 Task: Create a due date automation trigger when advanced on, on the tuesday before a card is due add dates due next week at 11:00 AM.
Action: Mouse moved to (1037, 75)
Screenshot: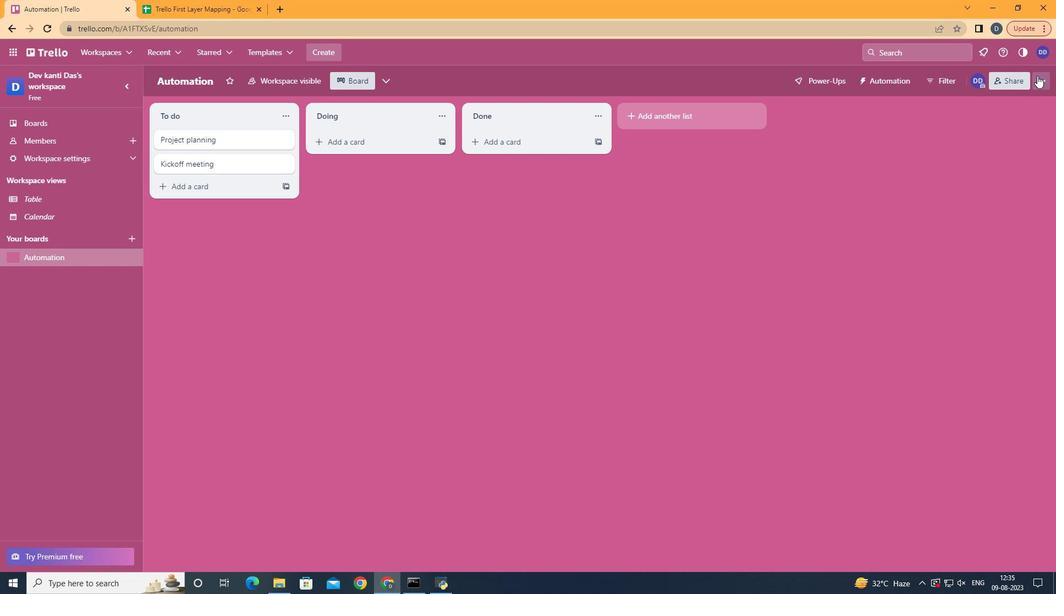 
Action: Mouse pressed left at (1037, 75)
Screenshot: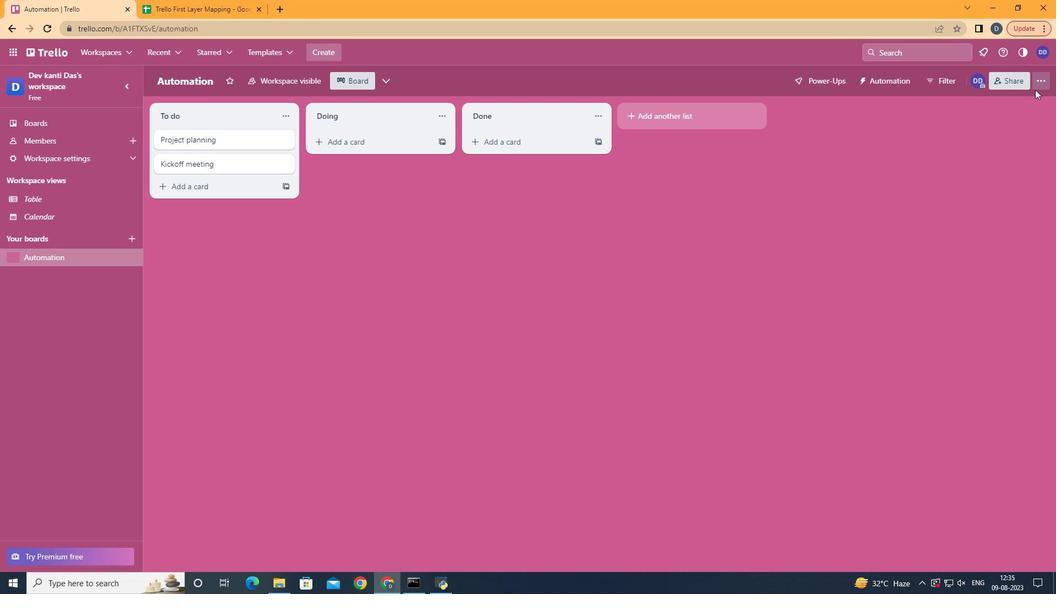 
Action: Mouse moved to (907, 245)
Screenshot: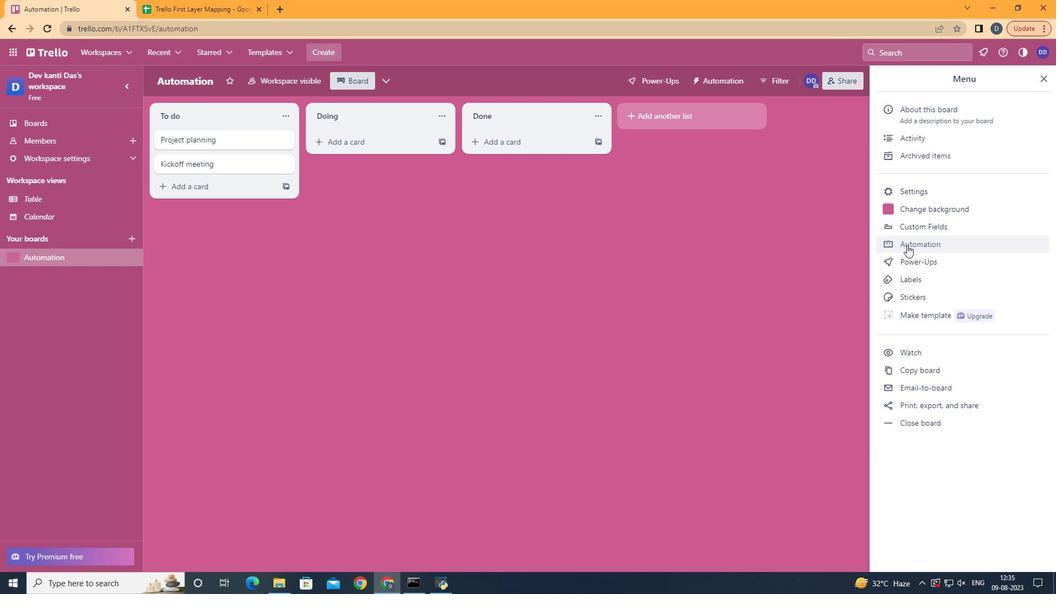 
Action: Mouse pressed left at (907, 245)
Screenshot: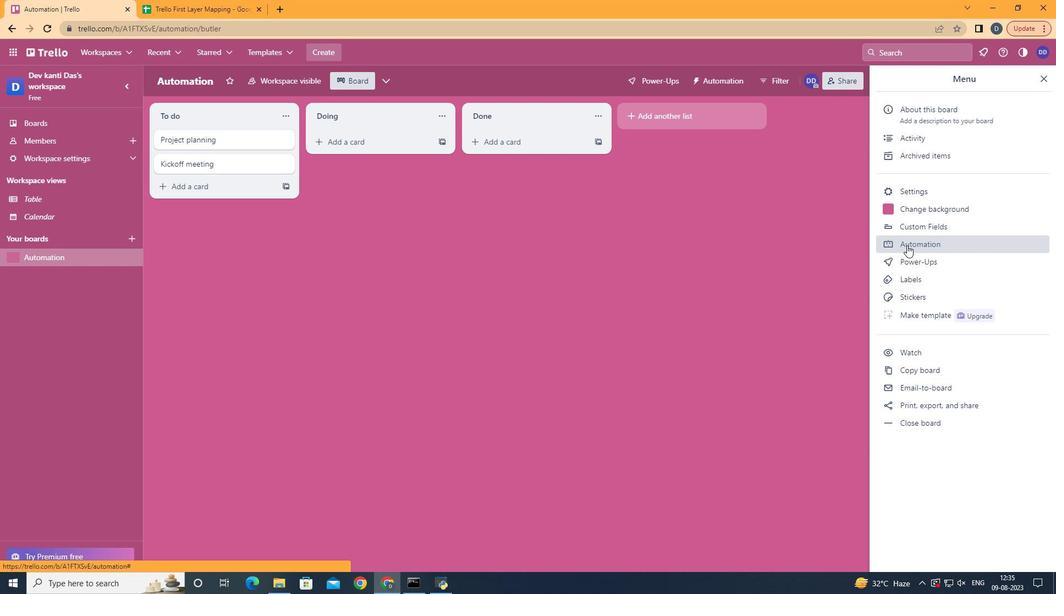 
Action: Mouse moved to (193, 221)
Screenshot: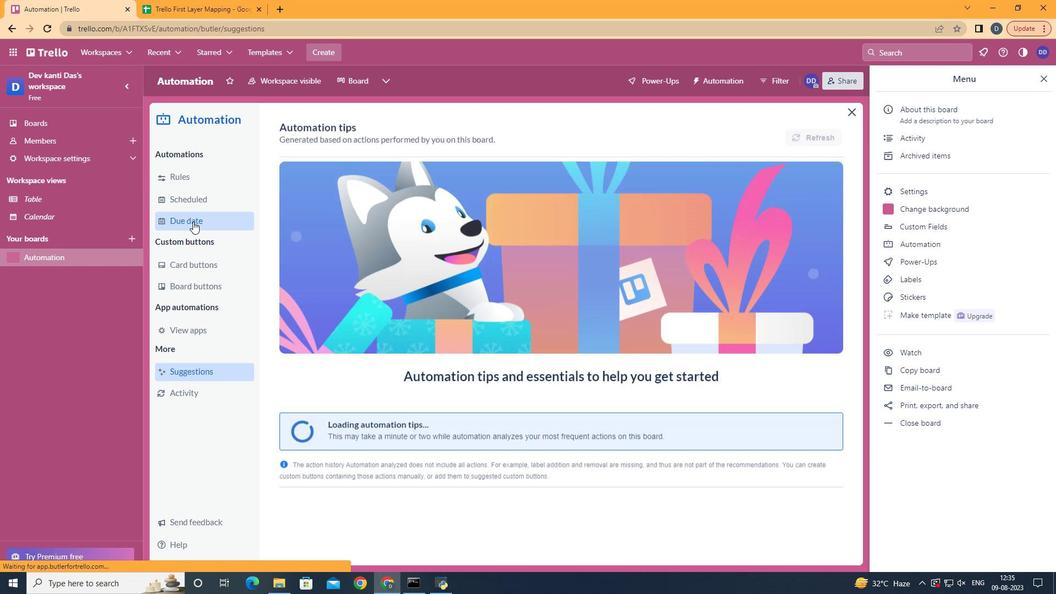 
Action: Mouse pressed left at (193, 221)
Screenshot: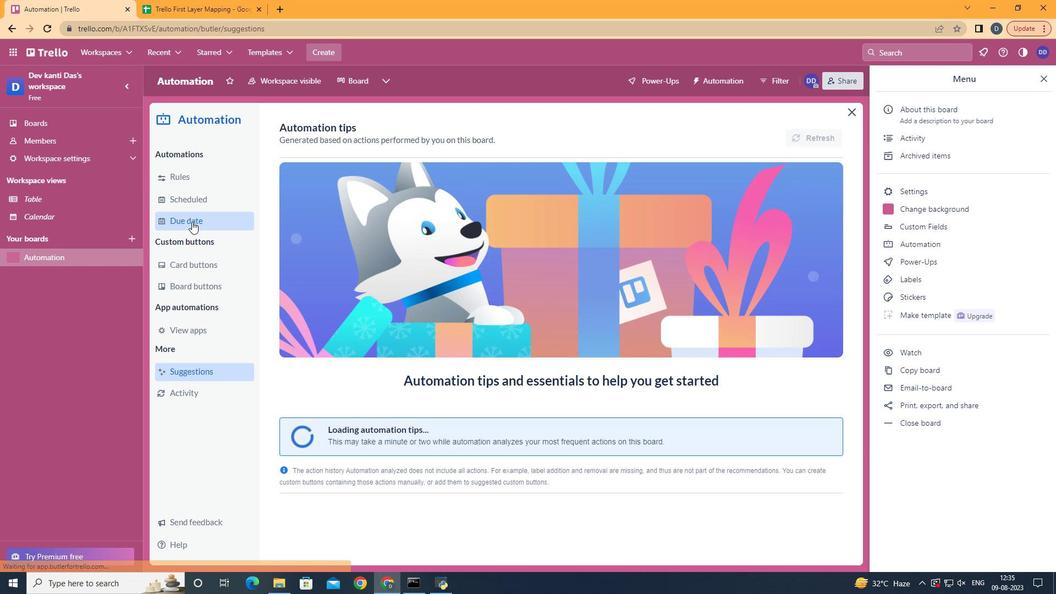 
Action: Mouse moved to (764, 130)
Screenshot: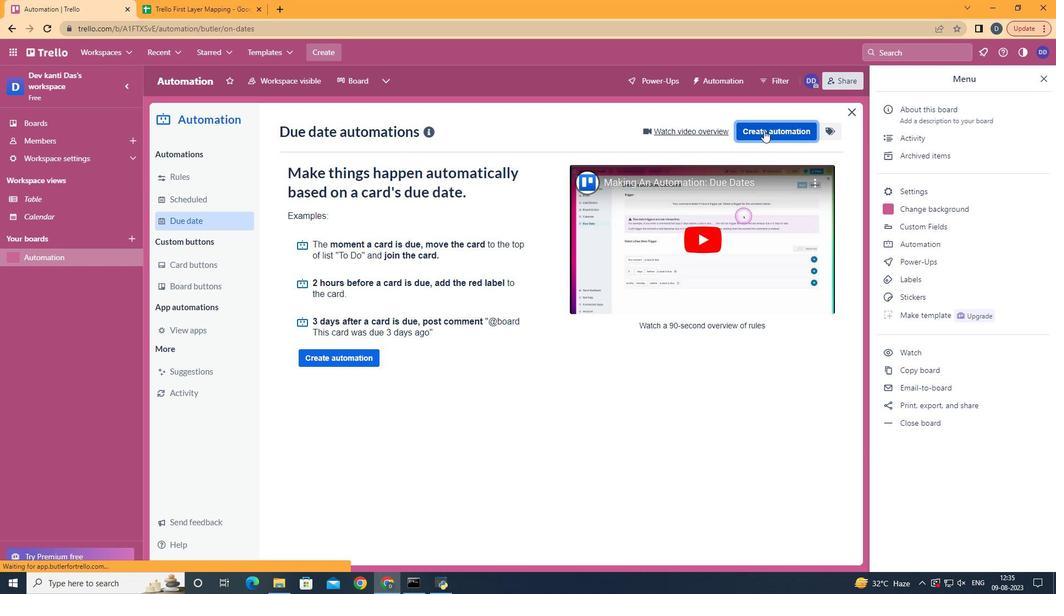 
Action: Mouse pressed left at (764, 130)
Screenshot: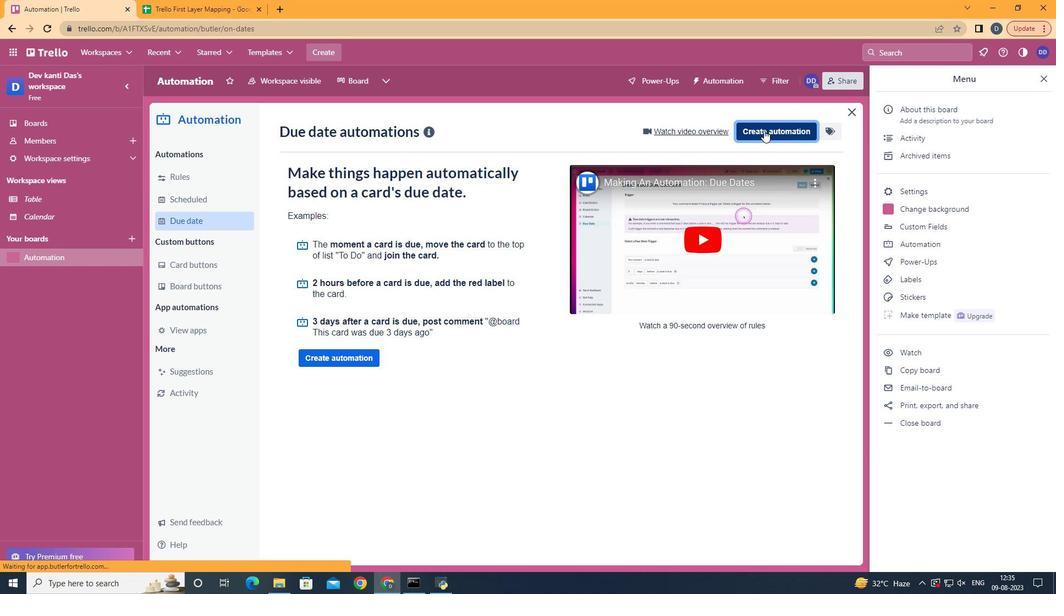 
Action: Mouse moved to (558, 234)
Screenshot: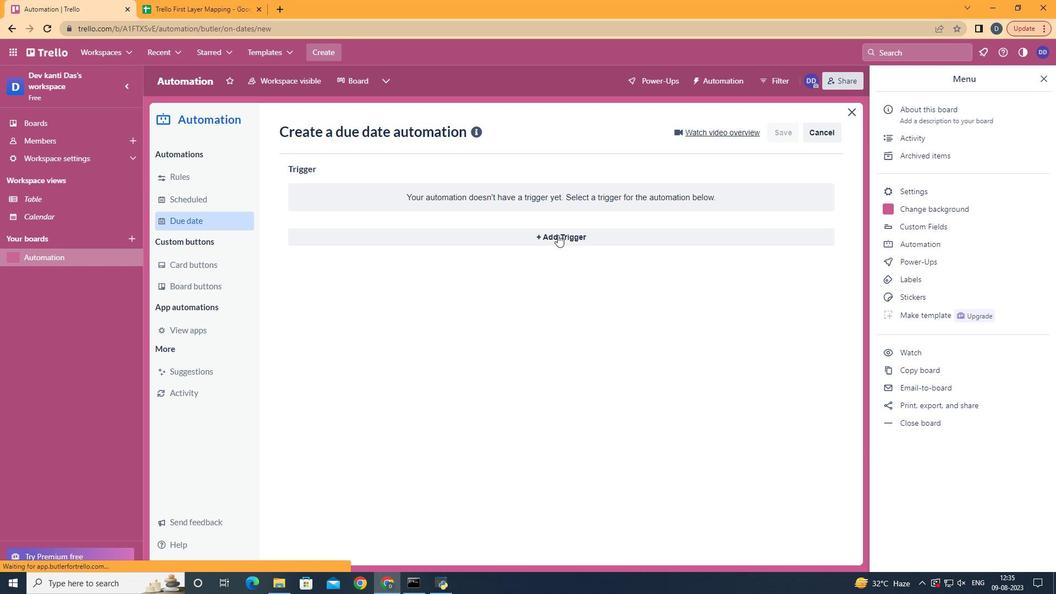 
Action: Mouse pressed left at (558, 234)
Screenshot: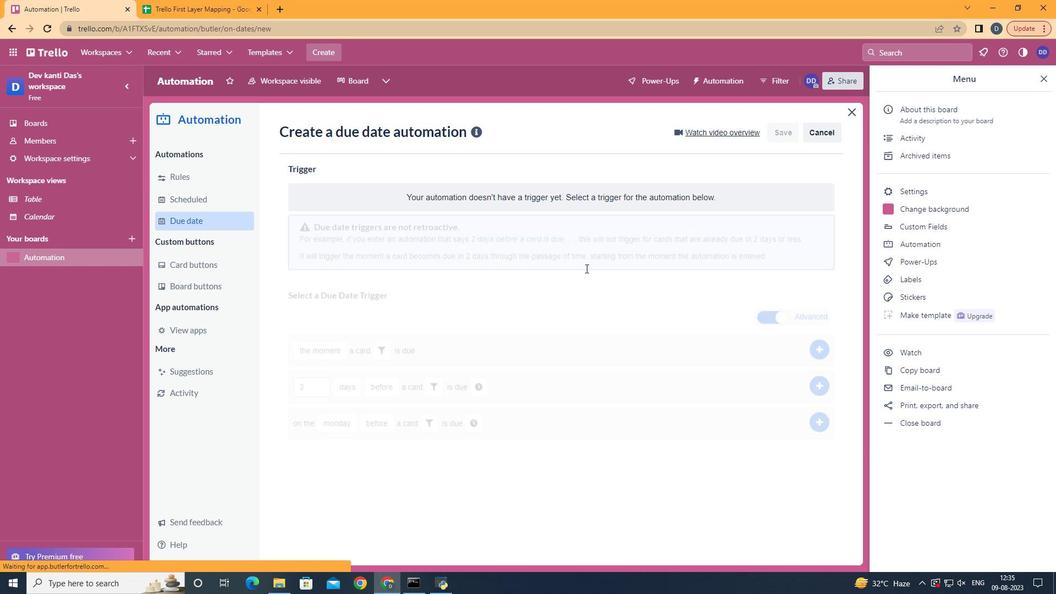 
Action: Mouse moved to (355, 311)
Screenshot: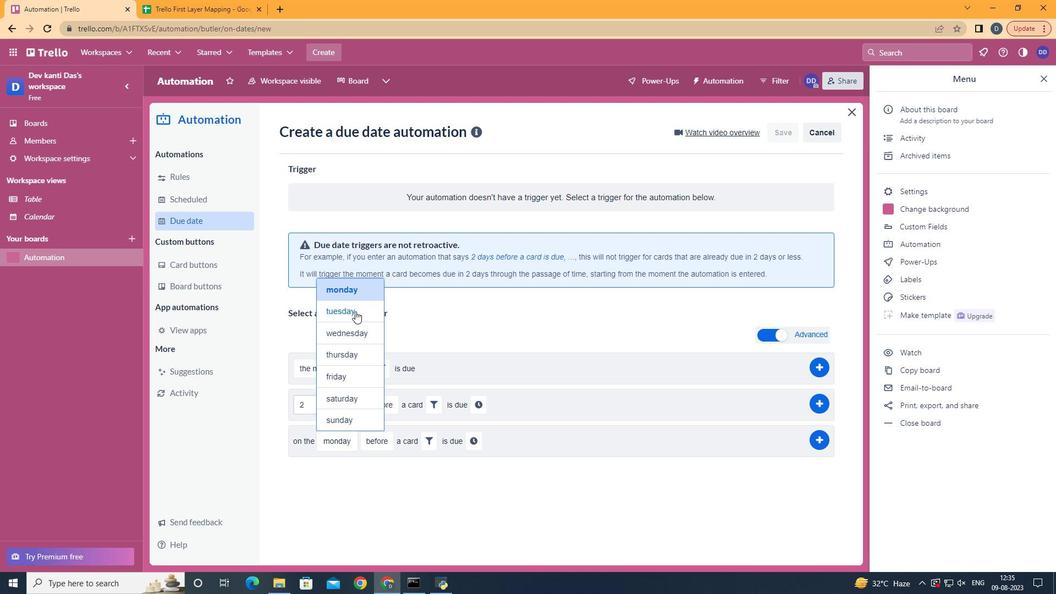 
Action: Mouse pressed left at (355, 311)
Screenshot: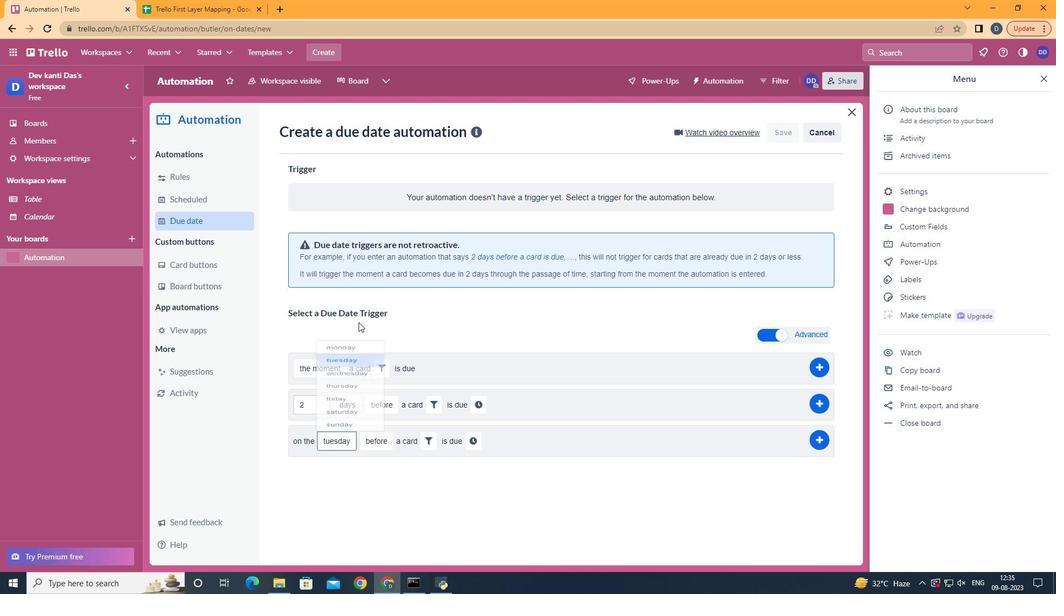 
Action: Mouse moved to (382, 460)
Screenshot: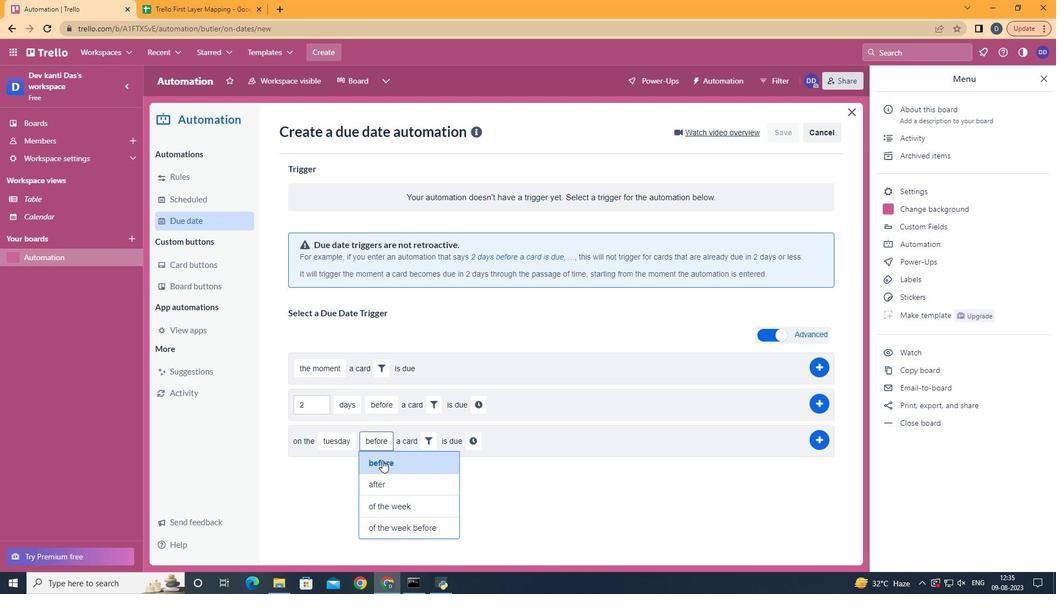
Action: Mouse pressed left at (382, 460)
Screenshot: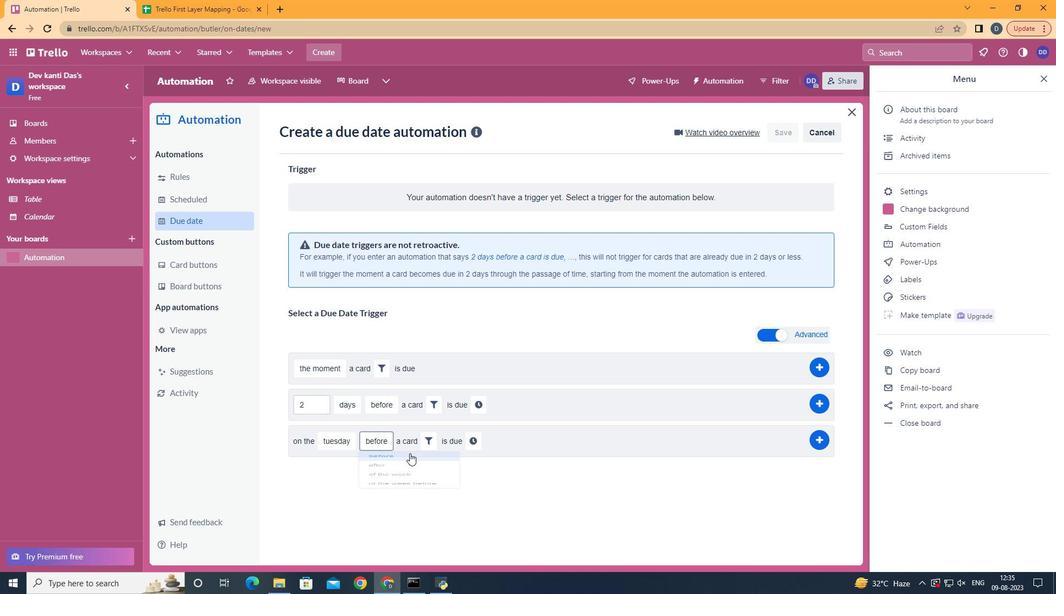 
Action: Mouse moved to (431, 440)
Screenshot: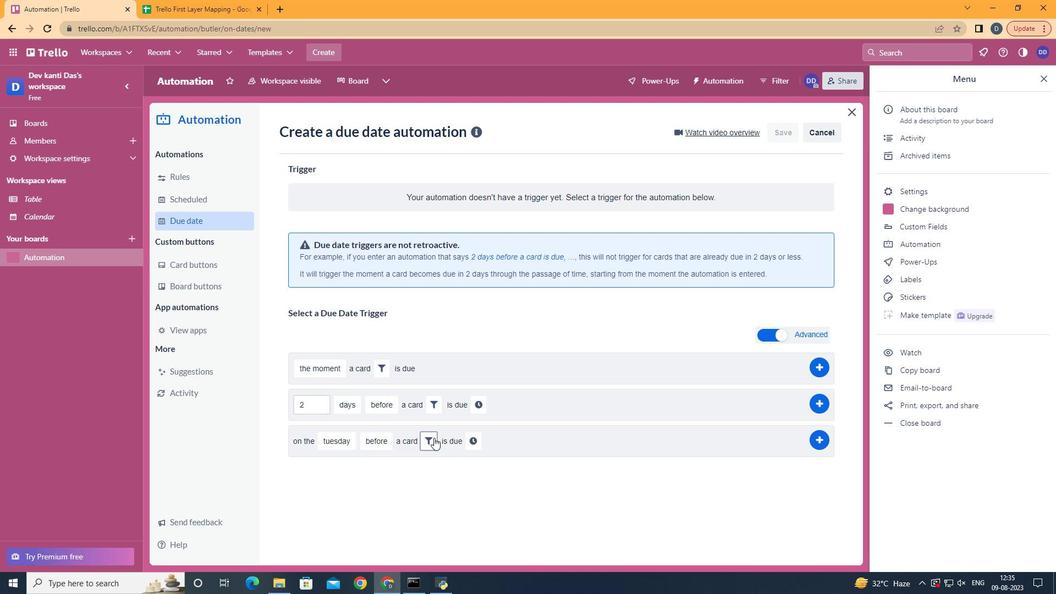
Action: Mouse pressed left at (431, 440)
Screenshot: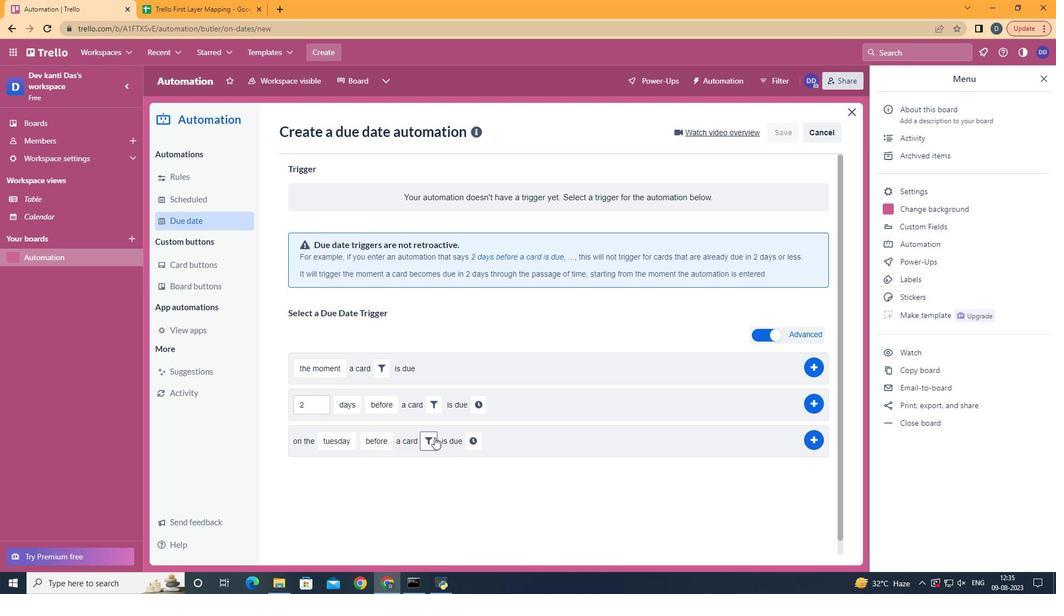 
Action: Mouse moved to (495, 479)
Screenshot: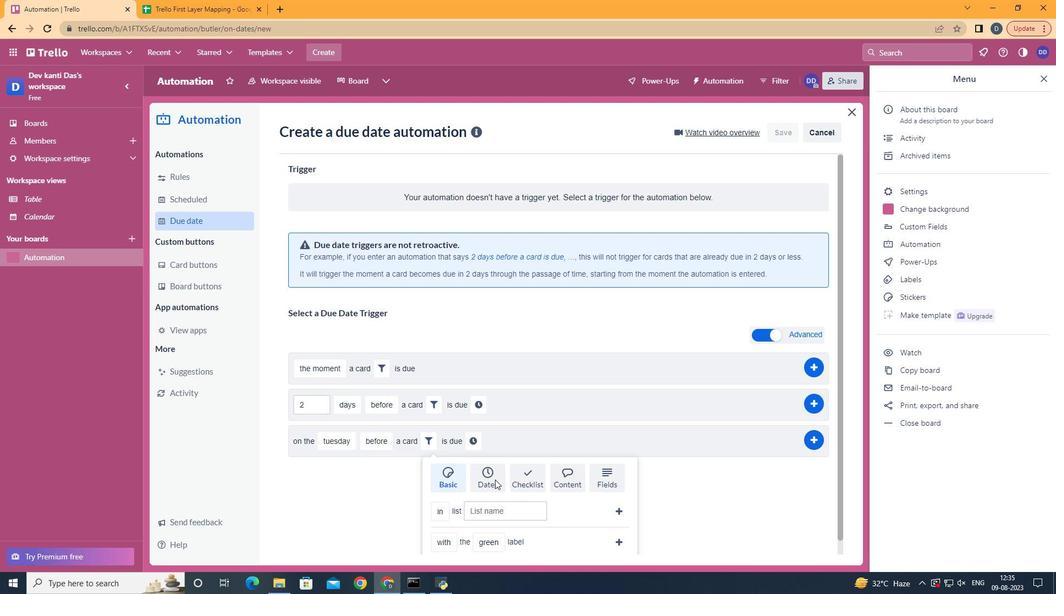 
Action: Mouse pressed left at (495, 479)
Screenshot: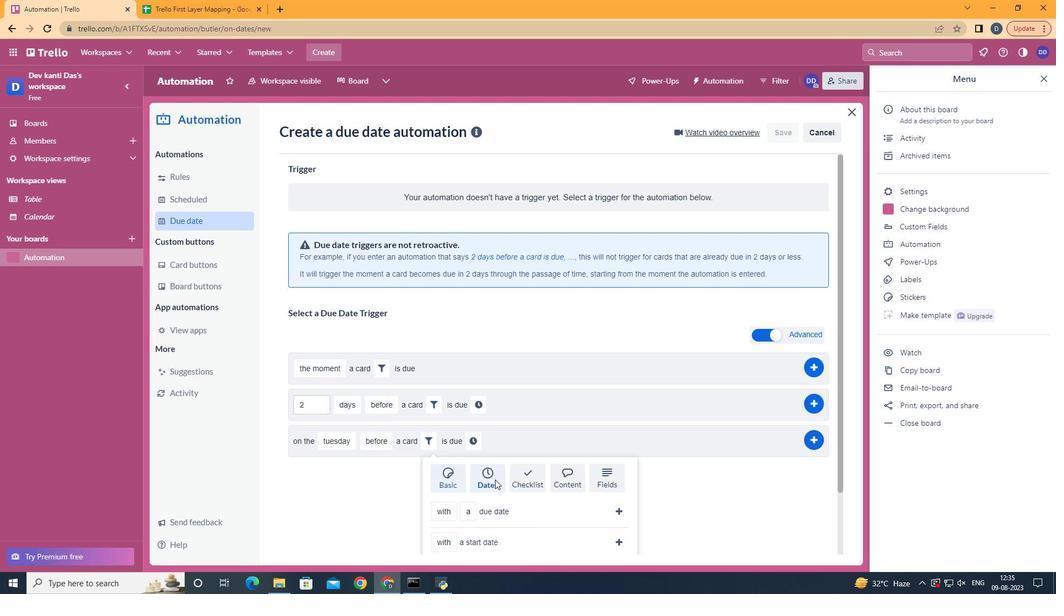 
Action: Mouse scrolled (495, 479) with delta (0, 0)
Screenshot: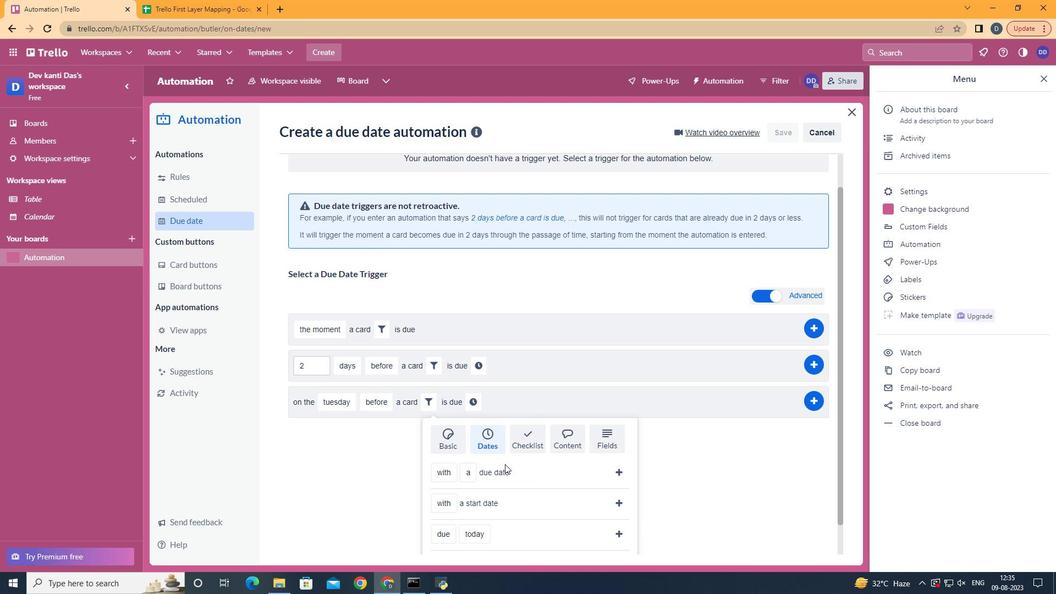 
Action: Mouse scrolled (495, 479) with delta (0, 0)
Screenshot: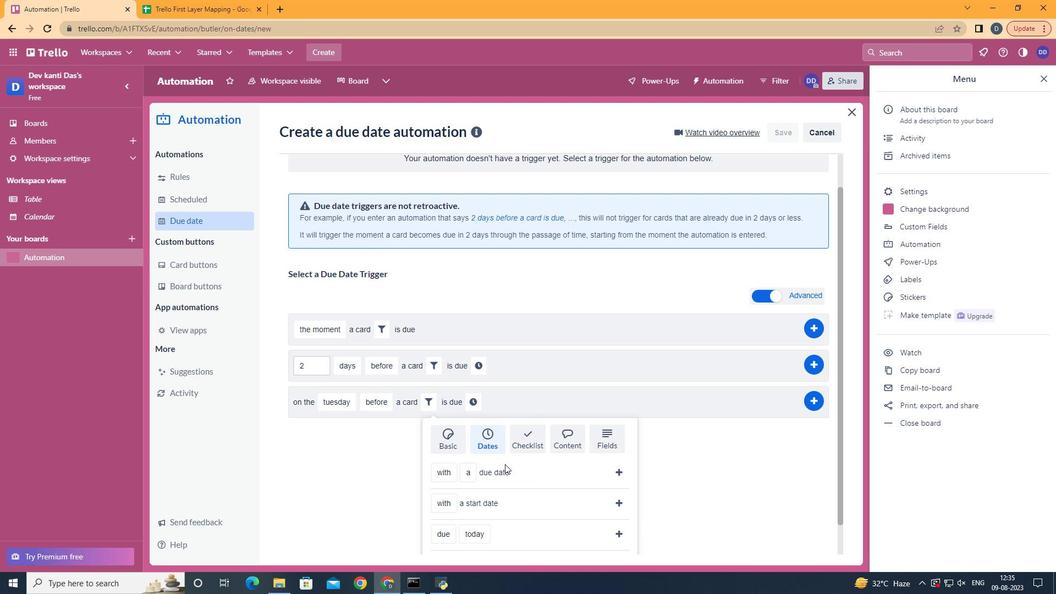 
Action: Mouse scrolled (495, 479) with delta (0, 0)
Screenshot: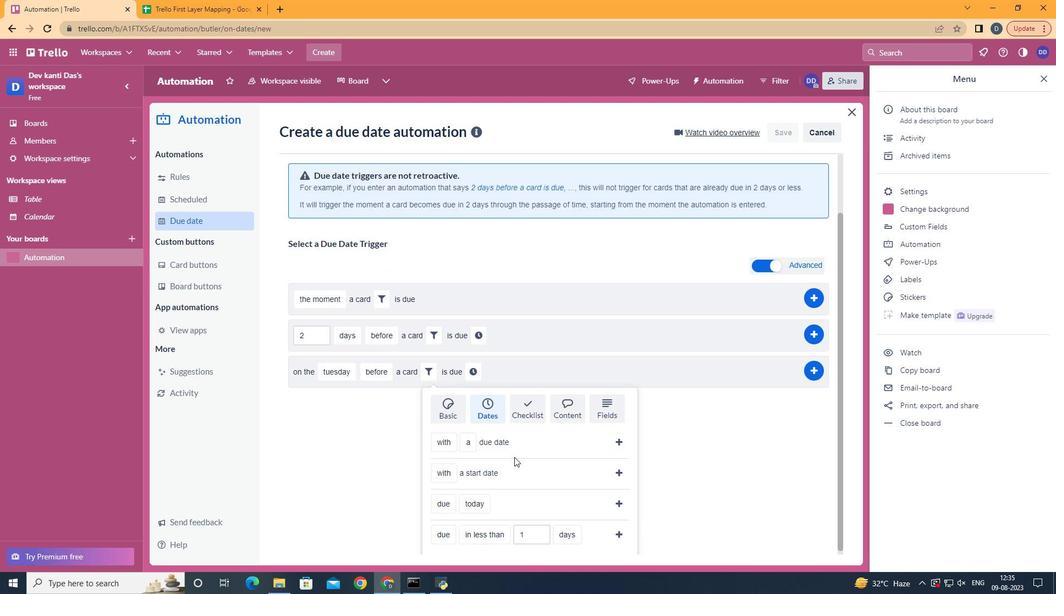 
Action: Mouse scrolled (495, 479) with delta (0, 0)
Screenshot: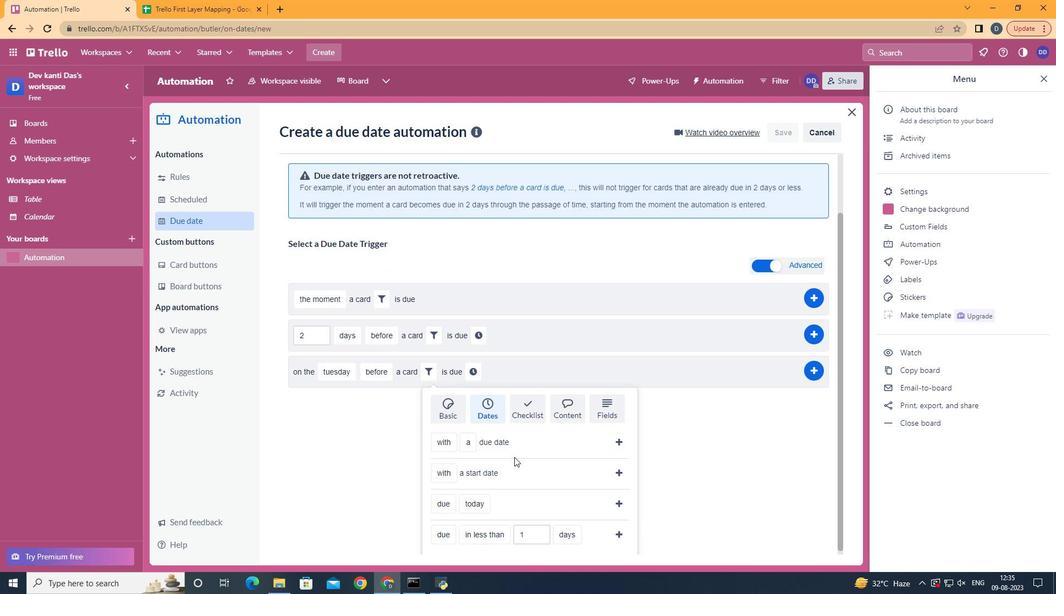
Action: Mouse scrolled (495, 479) with delta (0, 0)
Screenshot: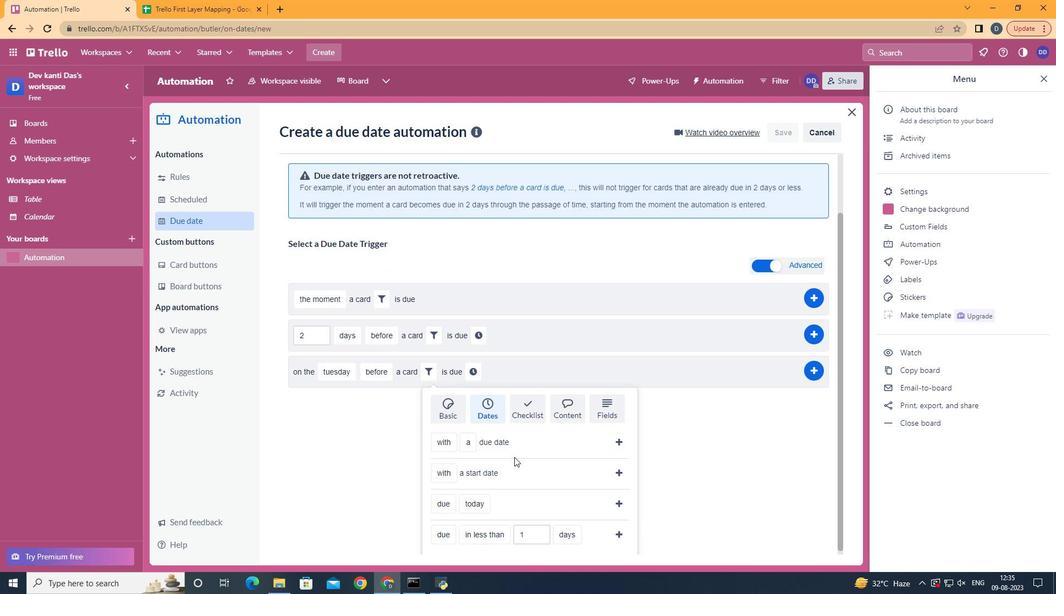 
Action: Mouse moved to (462, 415)
Screenshot: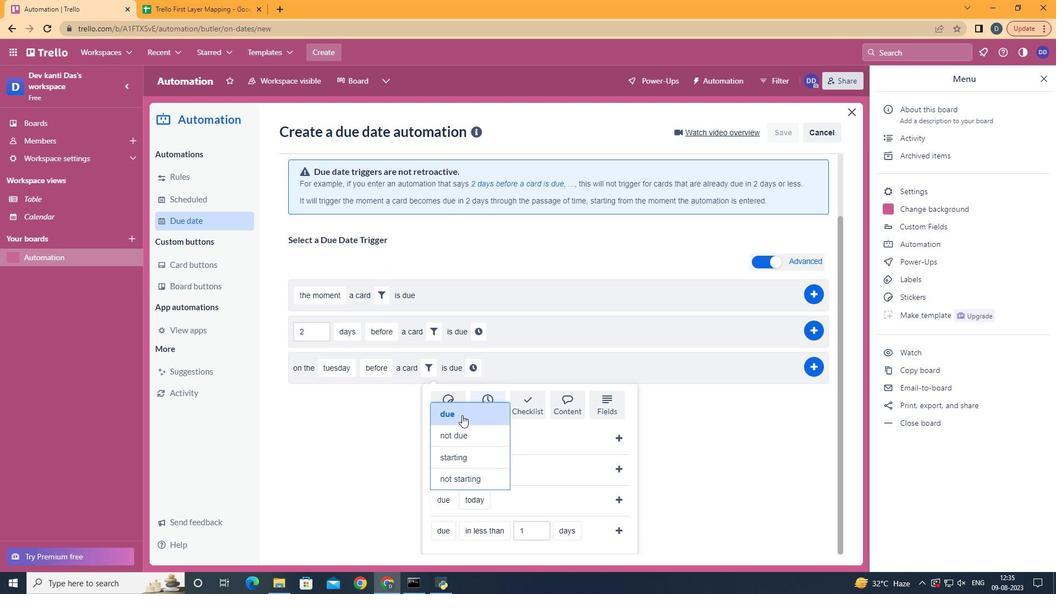 
Action: Mouse pressed left at (462, 415)
Screenshot: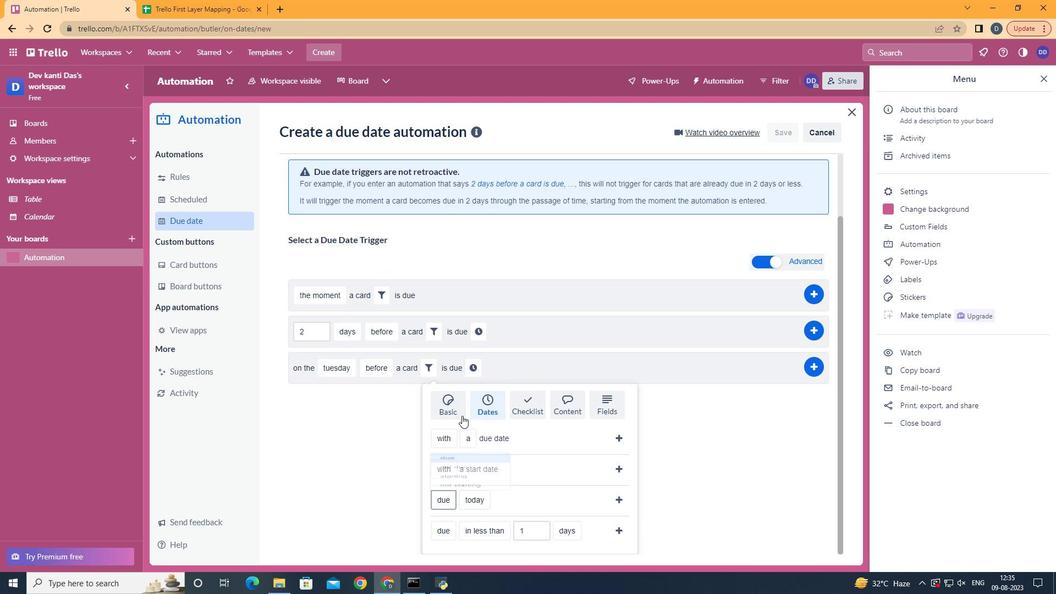 
Action: Mouse moved to (500, 438)
Screenshot: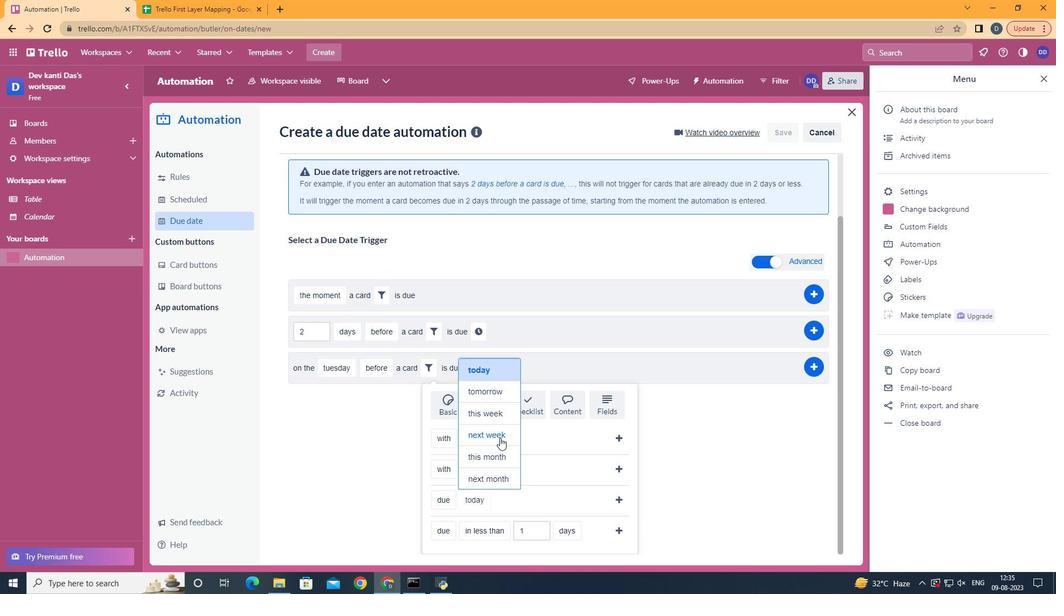 
Action: Mouse pressed left at (500, 438)
Screenshot: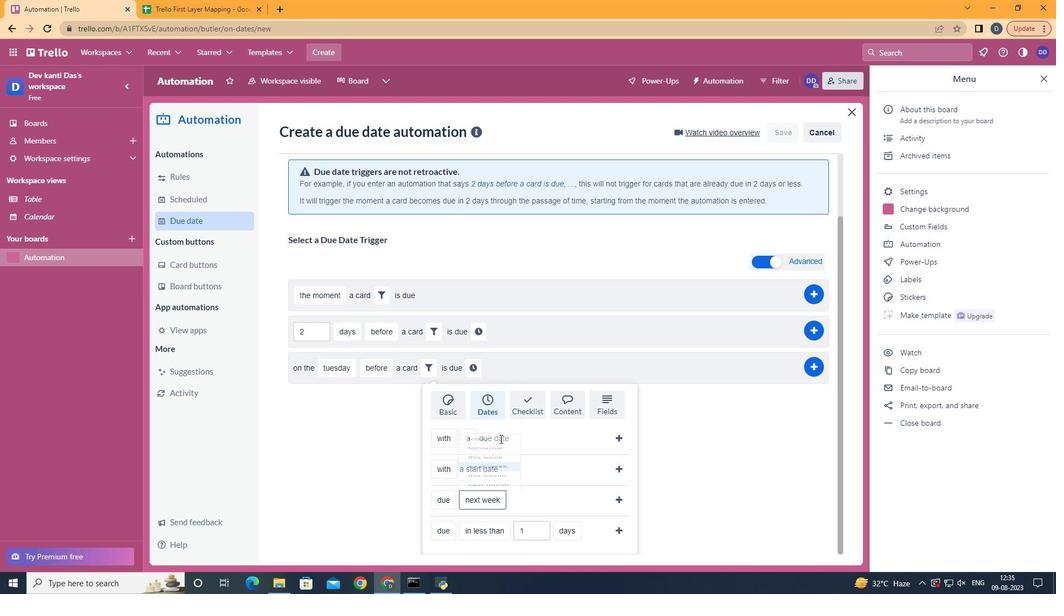 
Action: Mouse moved to (613, 499)
Screenshot: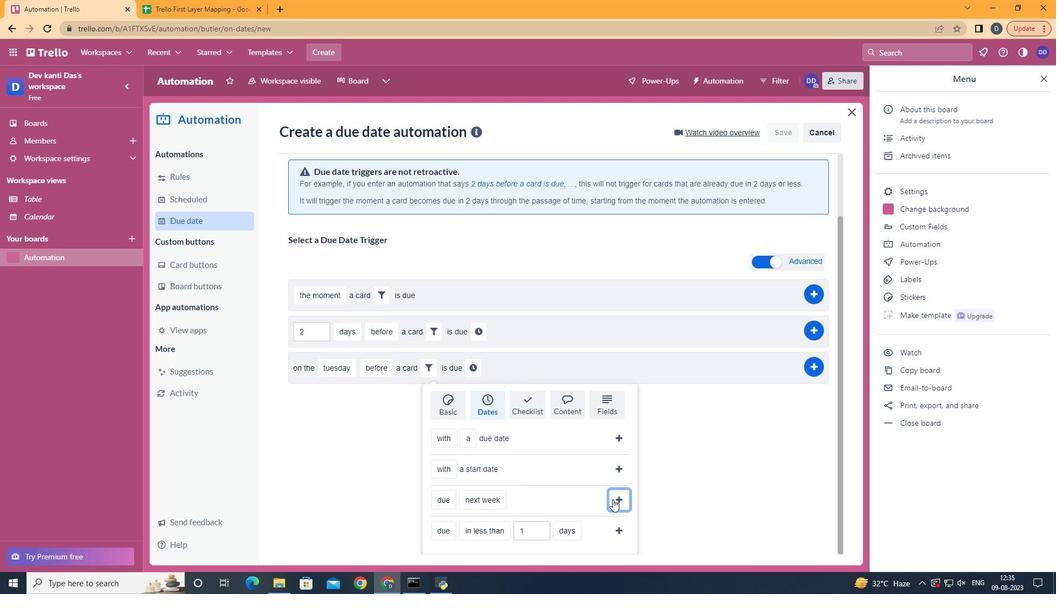 
Action: Mouse pressed left at (613, 499)
Screenshot: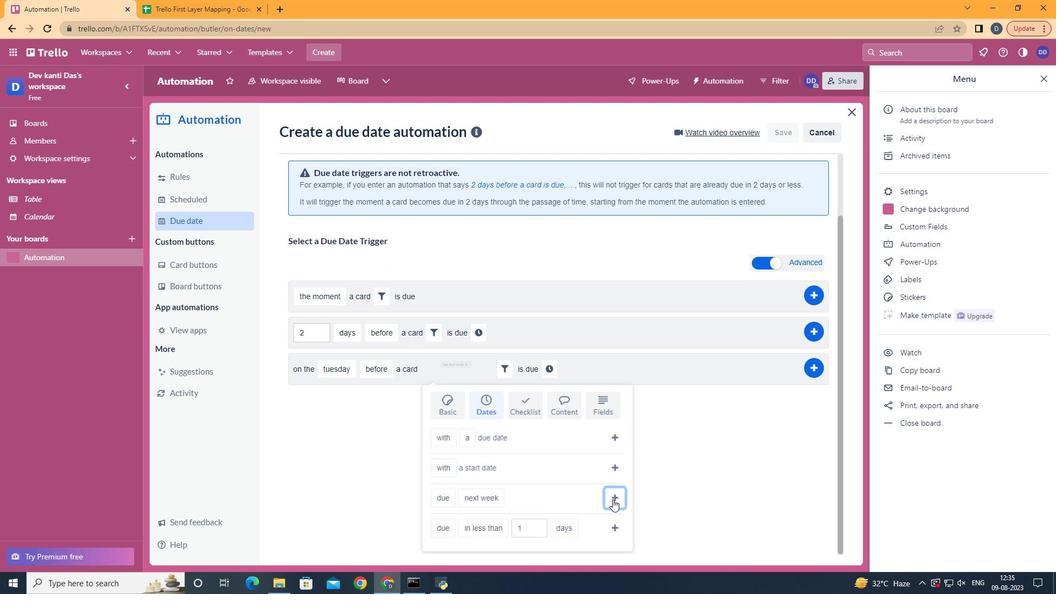 
Action: Mouse moved to (544, 438)
Screenshot: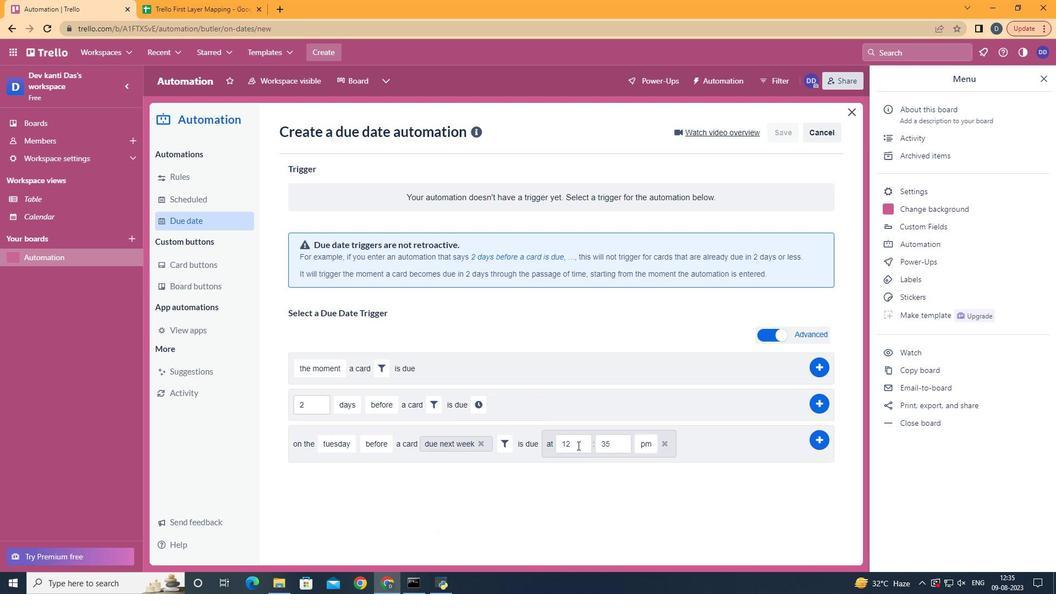 
Action: Mouse pressed left at (544, 438)
Screenshot: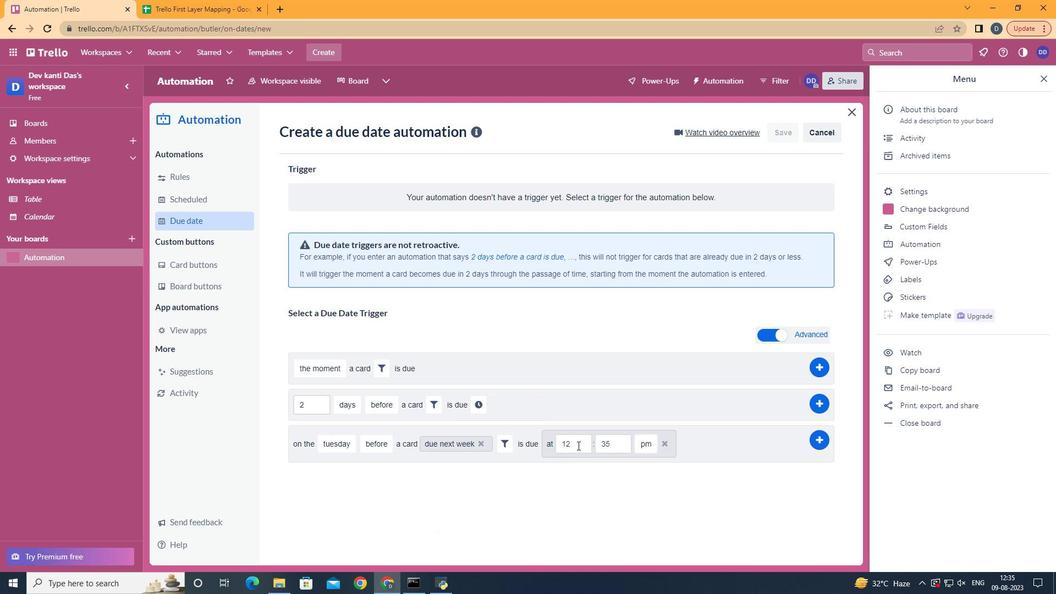 
Action: Mouse moved to (586, 446)
Screenshot: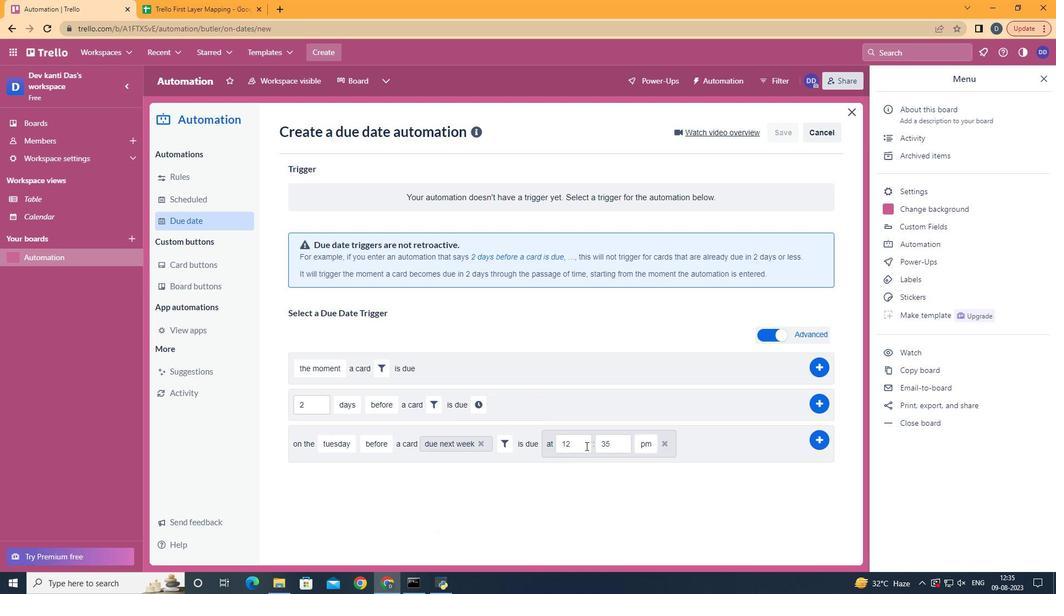 
Action: Mouse pressed left at (586, 446)
Screenshot: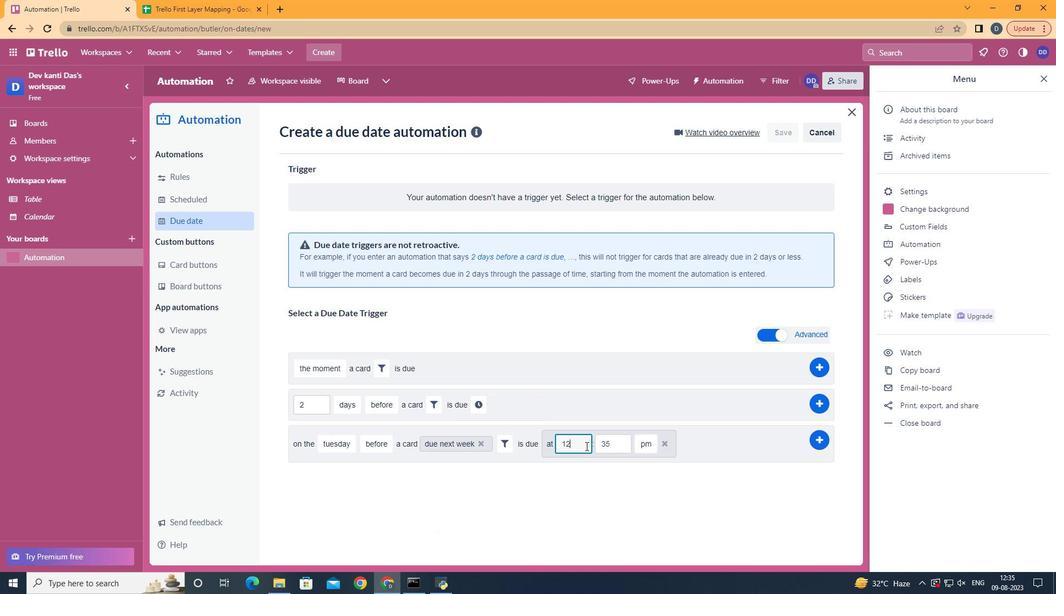 
Action: Key pressed <Key.backspace>1
Screenshot: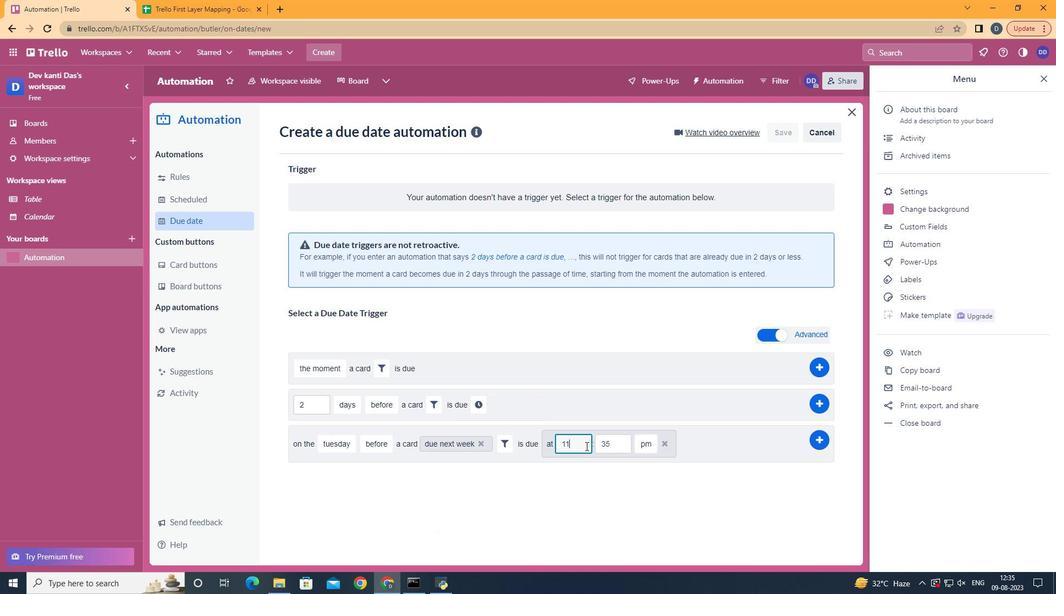 
Action: Mouse moved to (616, 447)
Screenshot: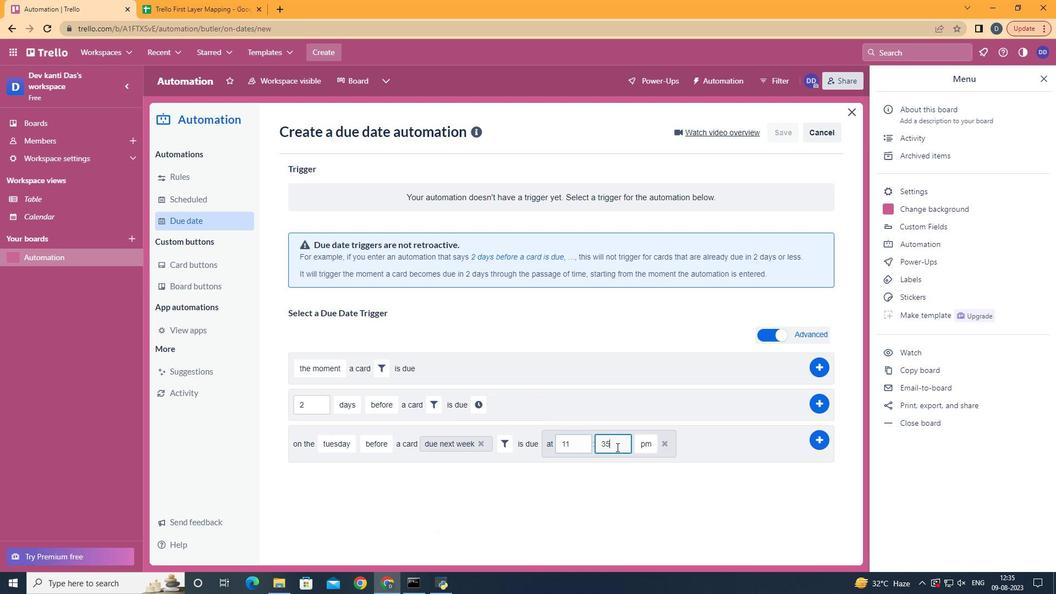 
Action: Mouse pressed left at (616, 447)
Screenshot: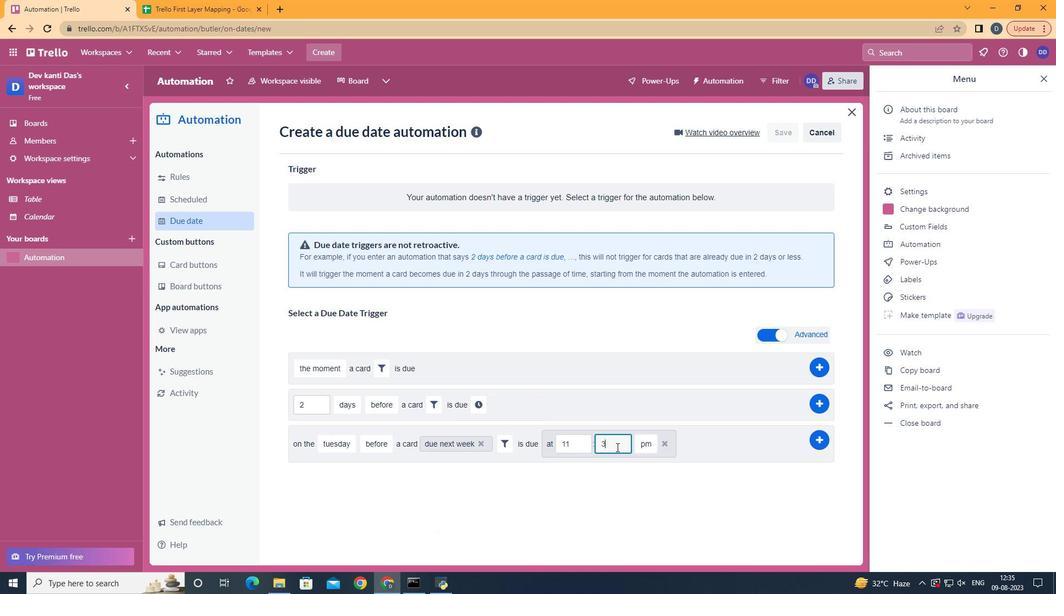 
Action: Key pressed <Key.backspace><Key.backspace>00
Screenshot: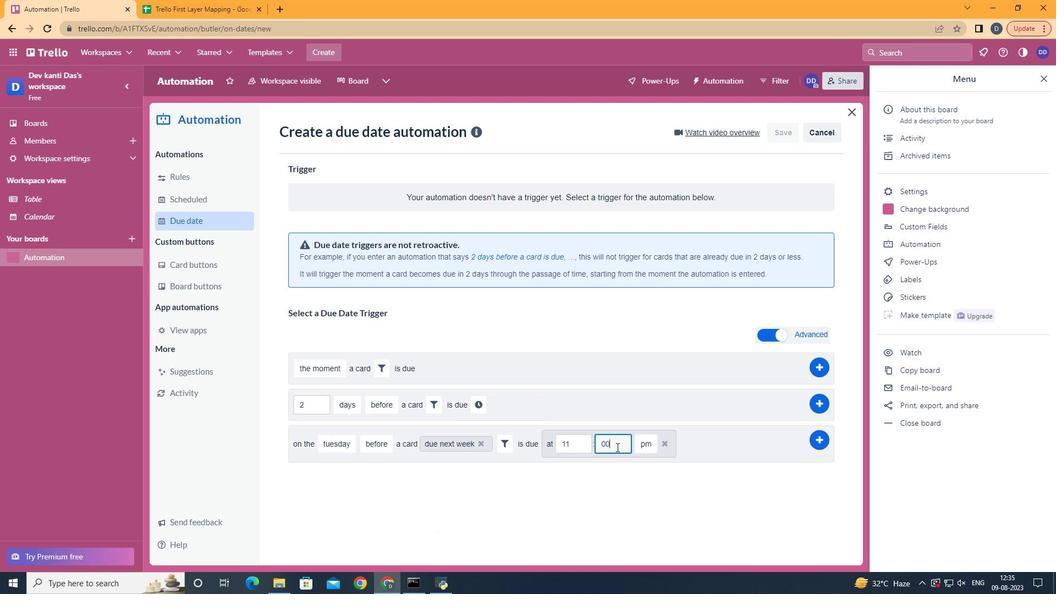 
Action: Mouse moved to (649, 465)
Screenshot: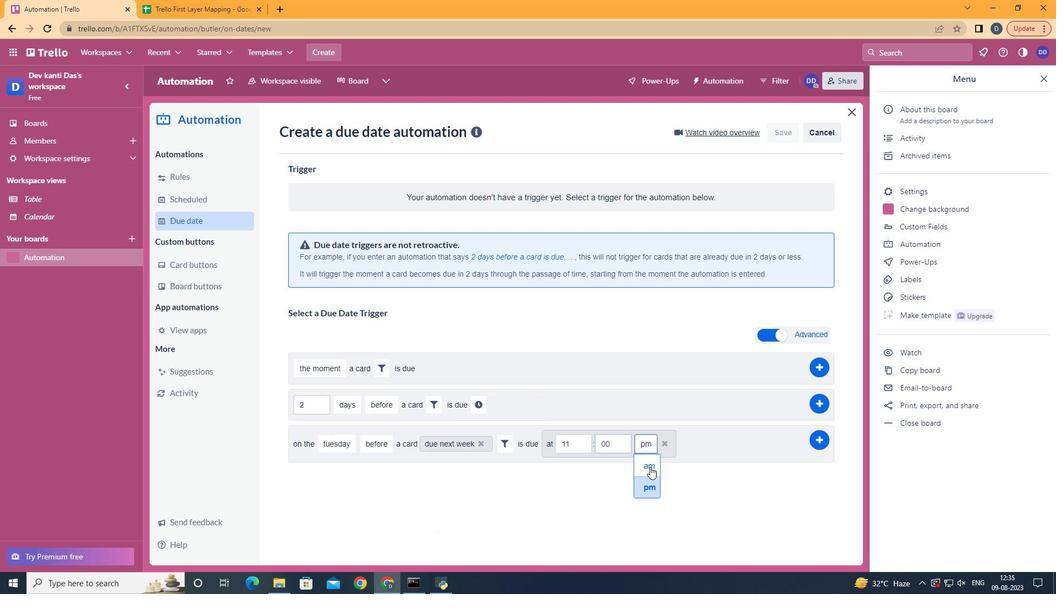 
Action: Mouse pressed left at (649, 465)
Screenshot: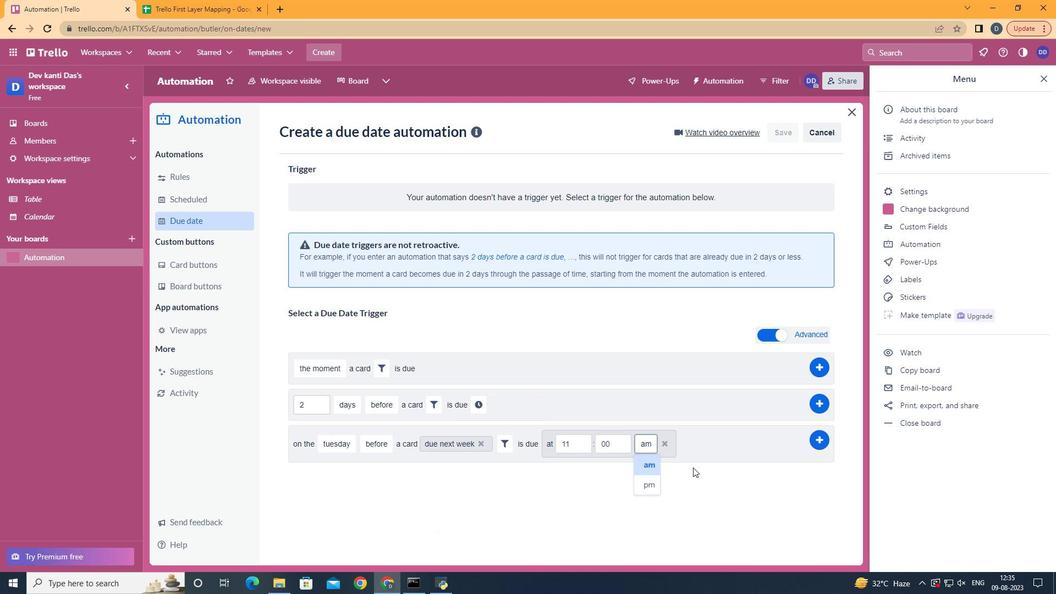 
Action: Mouse moved to (820, 443)
Screenshot: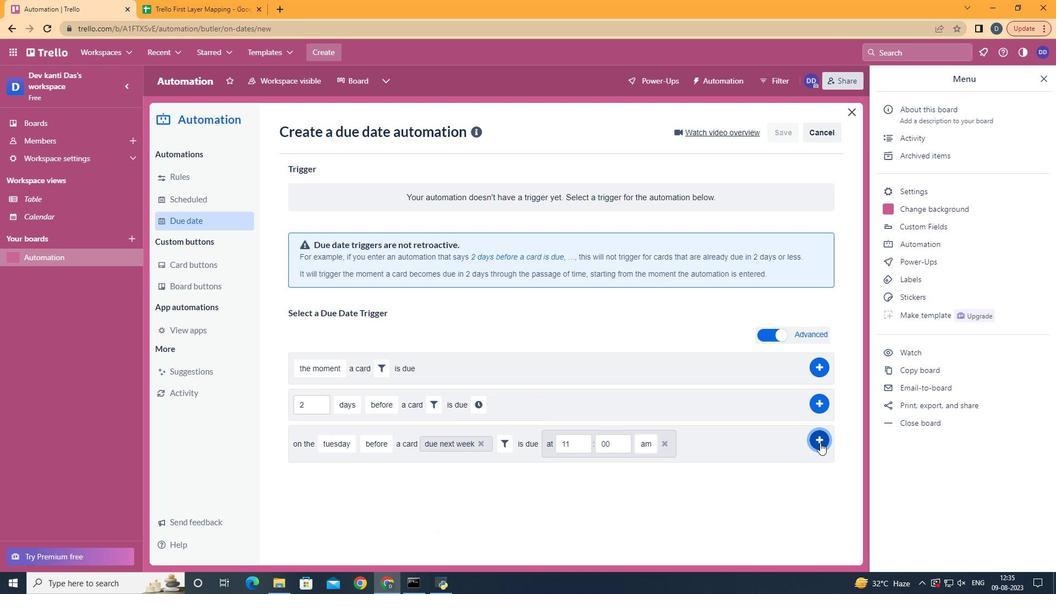 
Action: Mouse pressed left at (820, 443)
Screenshot: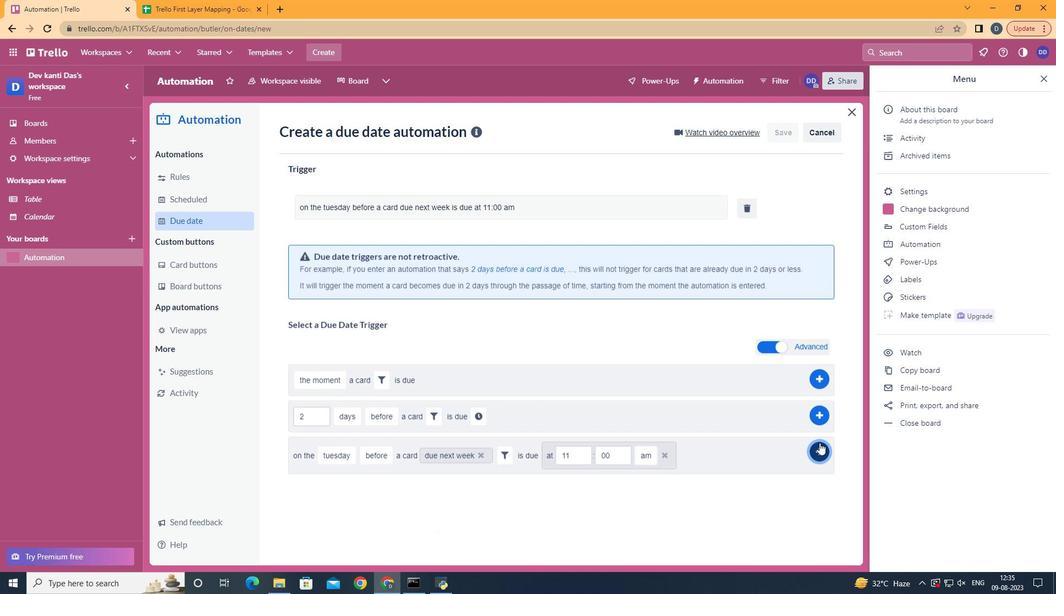 
Action: Mouse moved to (583, 256)
Screenshot: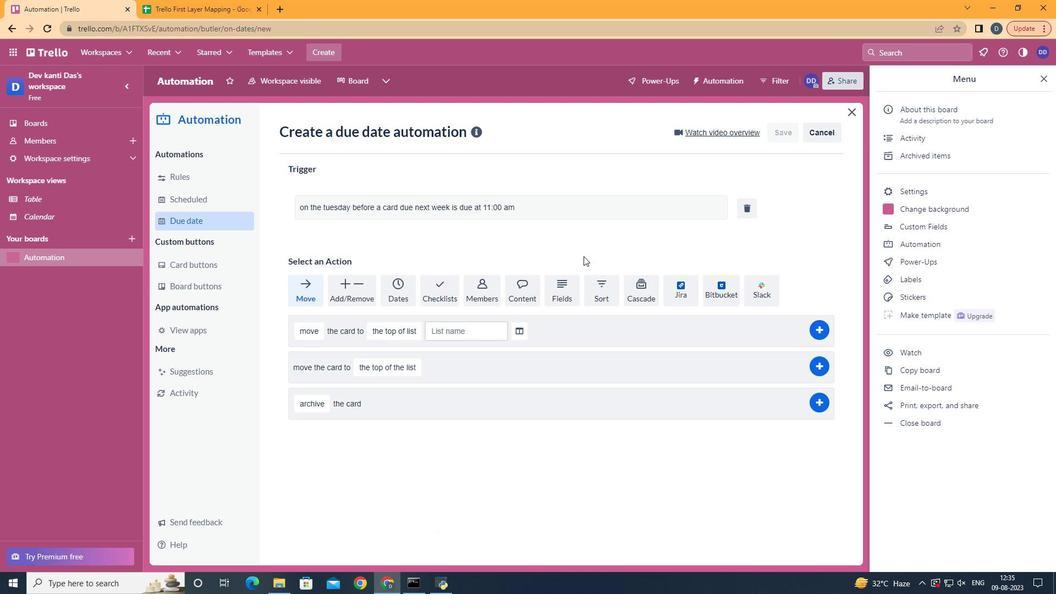 
